 Task: Set the HTTP proxy to "http://user.goit:1202".
Action: Mouse moved to (132, 17)
Screenshot: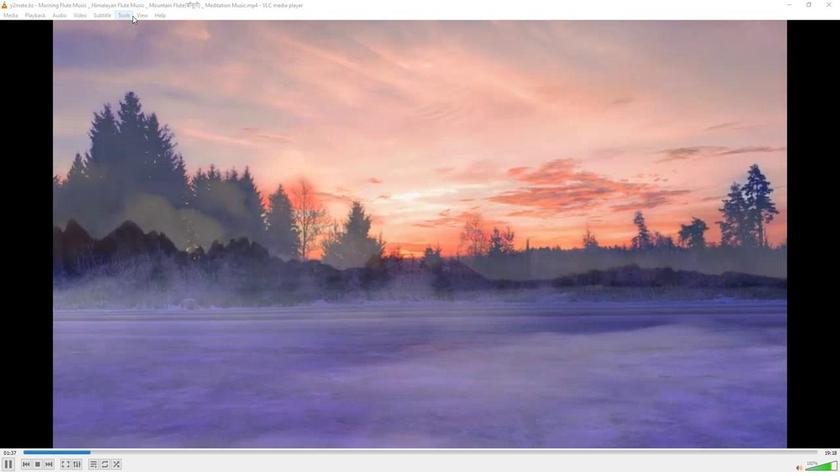 
Action: Mouse pressed left at (132, 17)
Screenshot: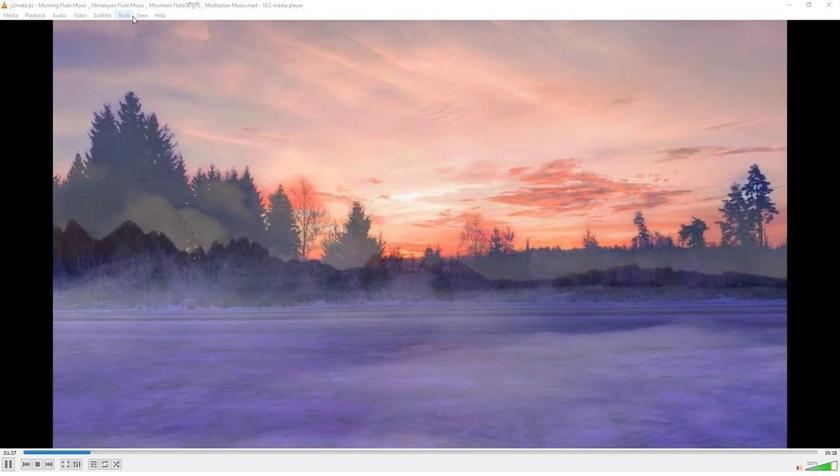 
Action: Mouse moved to (131, 118)
Screenshot: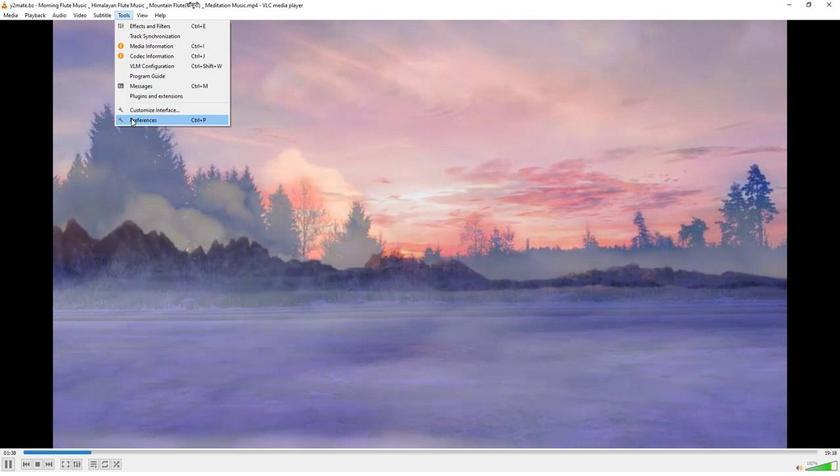 
Action: Mouse pressed left at (131, 118)
Screenshot: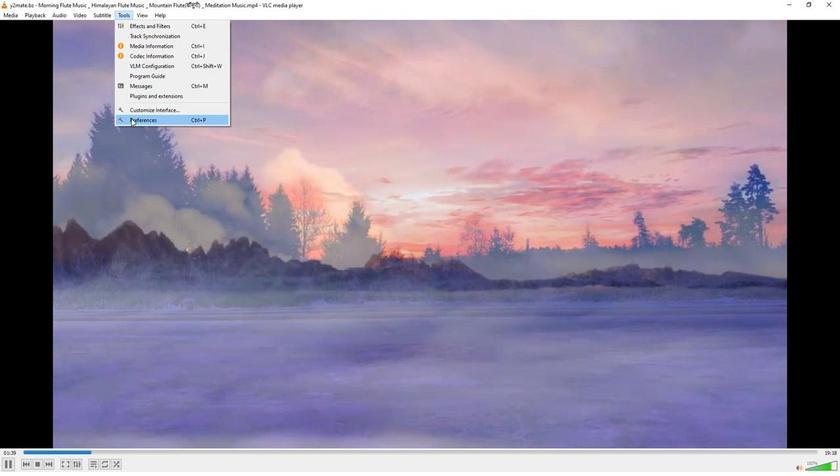 
Action: Mouse moved to (275, 380)
Screenshot: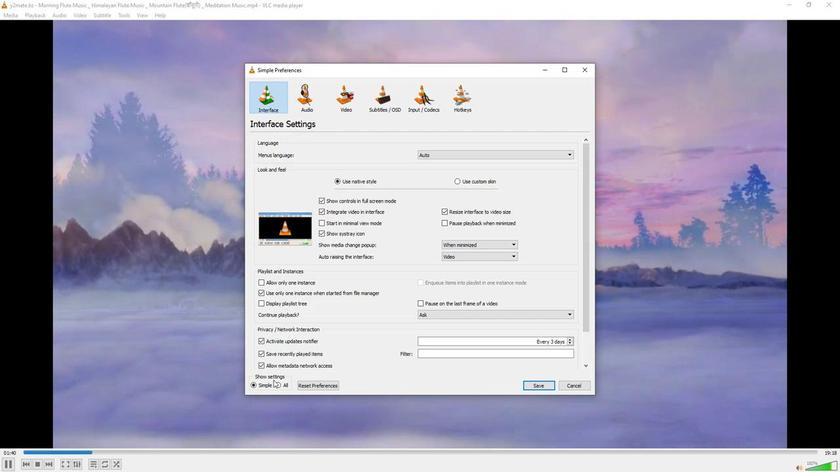 
Action: Mouse pressed left at (275, 380)
Screenshot: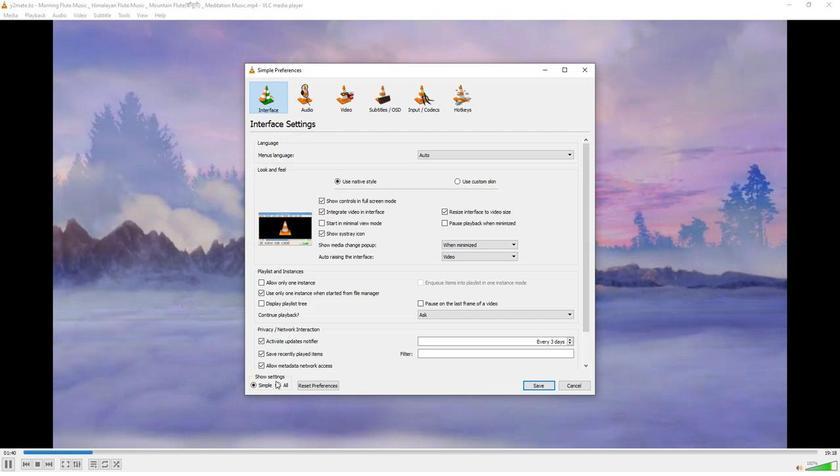 
Action: Mouse moved to (278, 384)
Screenshot: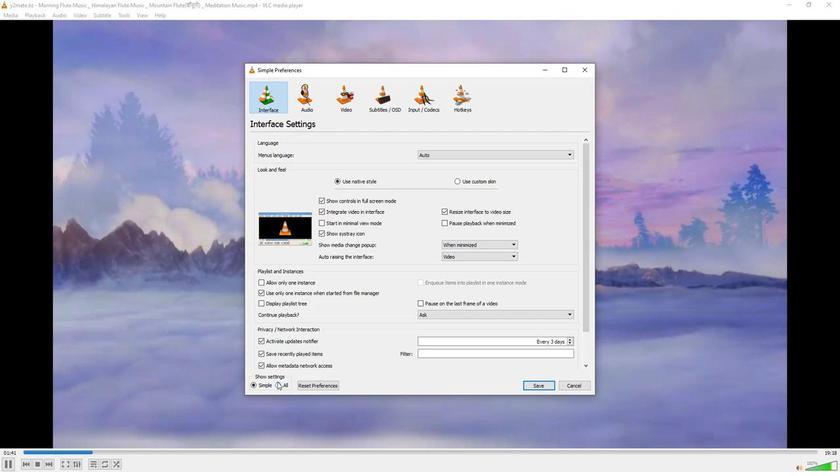 
Action: Mouse pressed left at (278, 384)
Screenshot: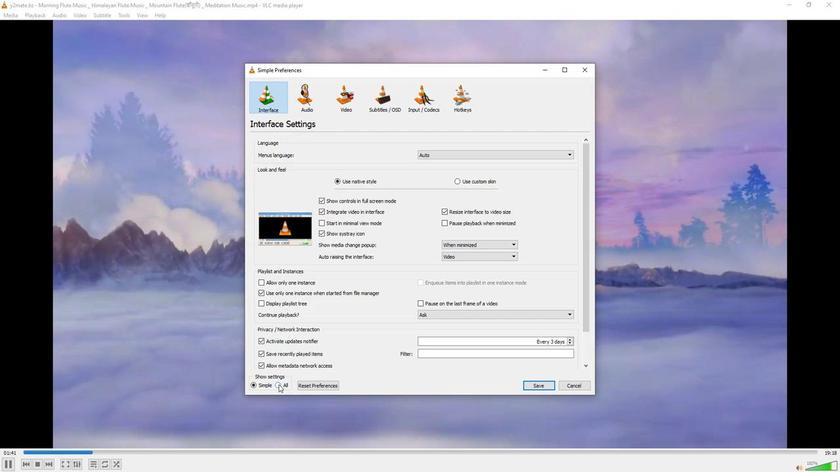 
Action: Mouse moved to (279, 225)
Screenshot: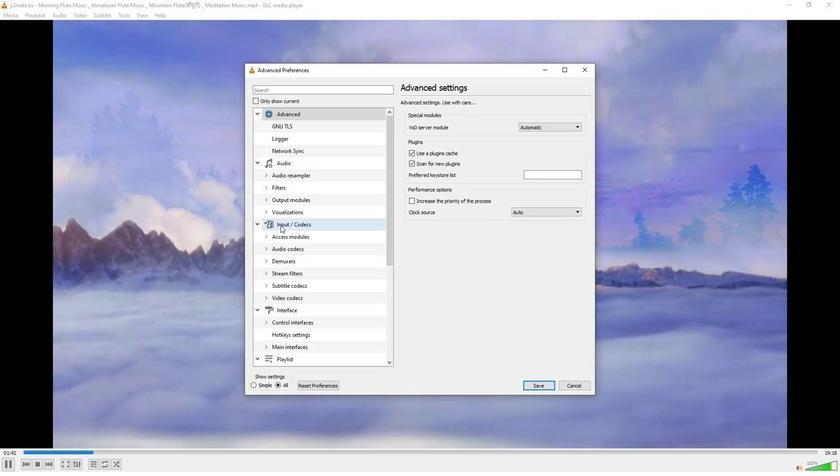 
Action: Mouse pressed left at (279, 225)
Screenshot: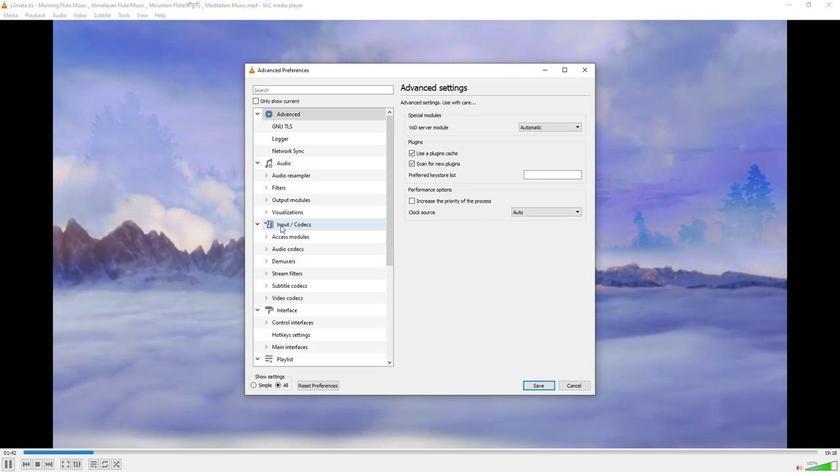 
Action: Mouse moved to (470, 244)
Screenshot: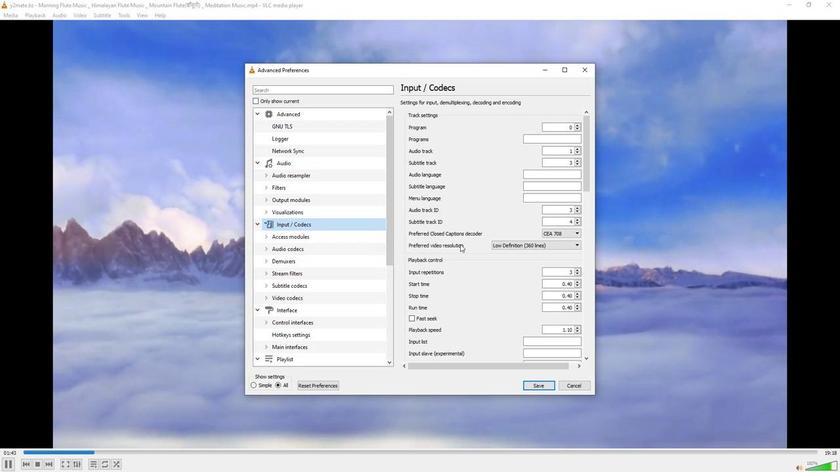 
Action: Mouse scrolled (470, 244) with delta (0, 0)
Screenshot: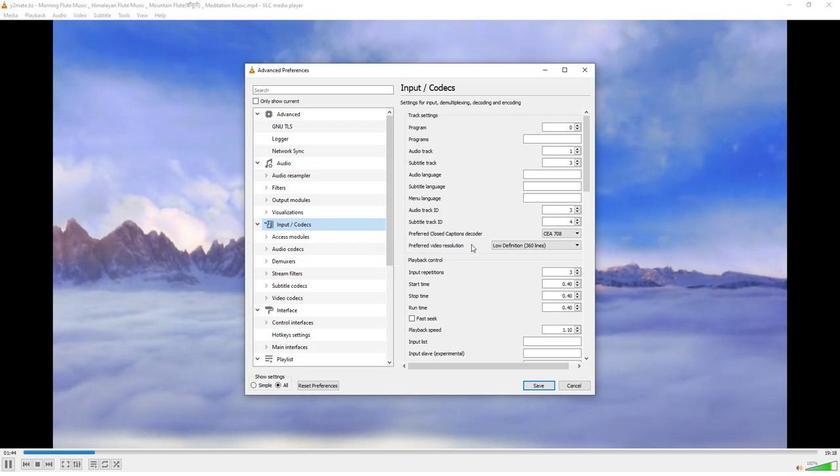 
Action: Mouse scrolled (470, 244) with delta (0, 0)
Screenshot: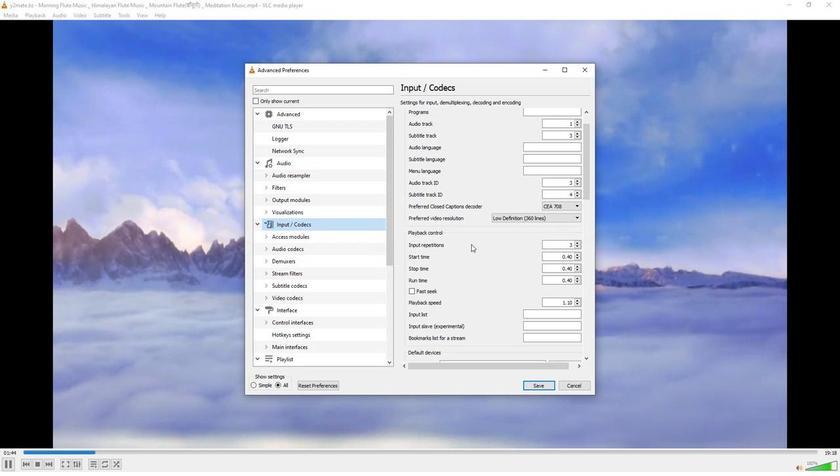 
Action: Mouse scrolled (470, 244) with delta (0, 0)
Screenshot: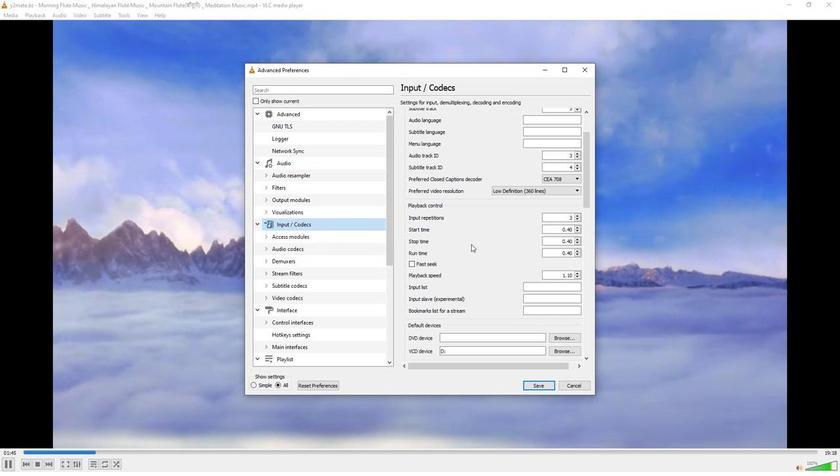 
Action: Mouse scrolled (470, 244) with delta (0, 0)
Screenshot: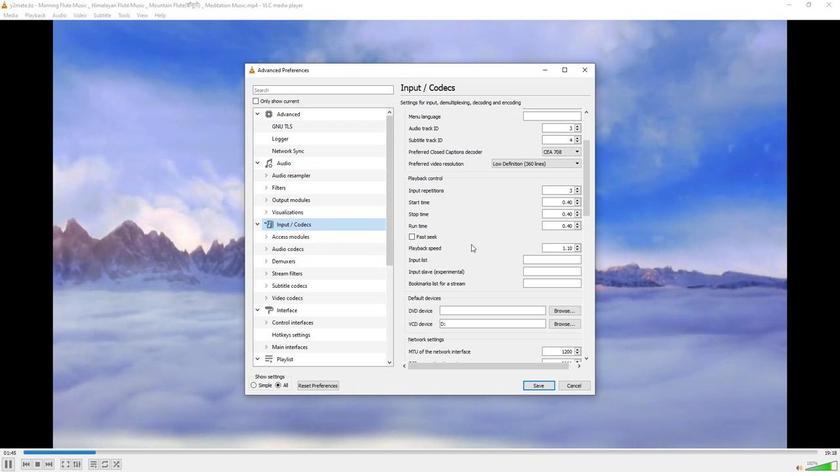 
Action: Mouse scrolled (470, 244) with delta (0, 0)
Screenshot: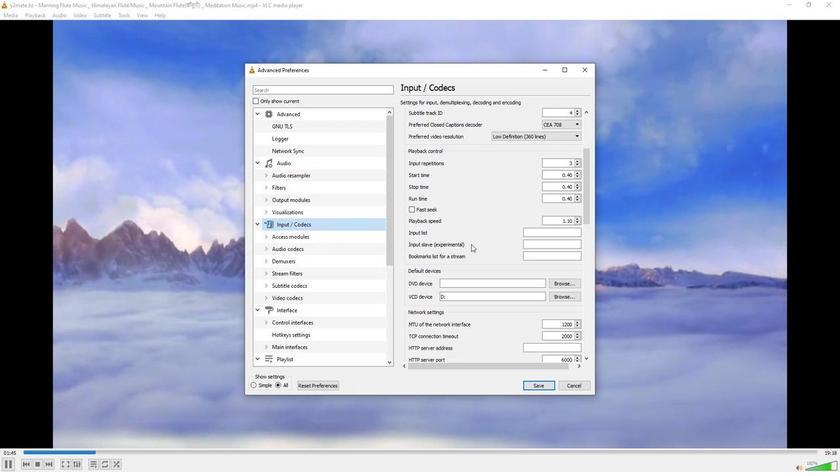 
Action: Mouse scrolled (470, 244) with delta (0, 0)
Screenshot: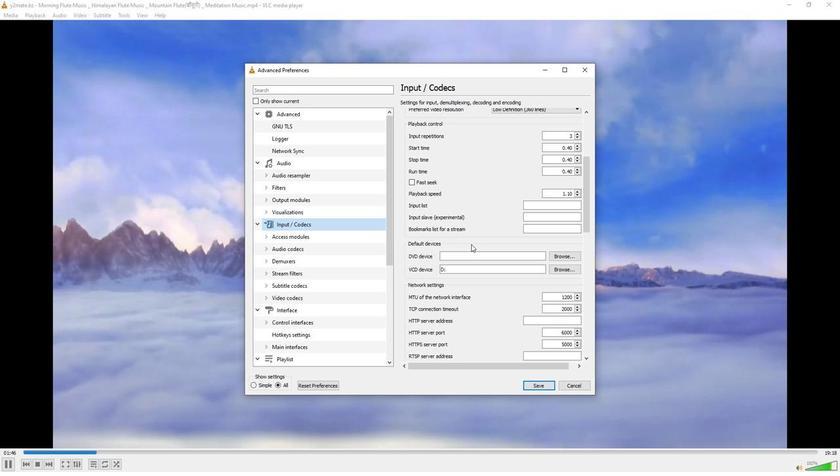 
Action: Mouse scrolled (470, 244) with delta (0, 0)
Screenshot: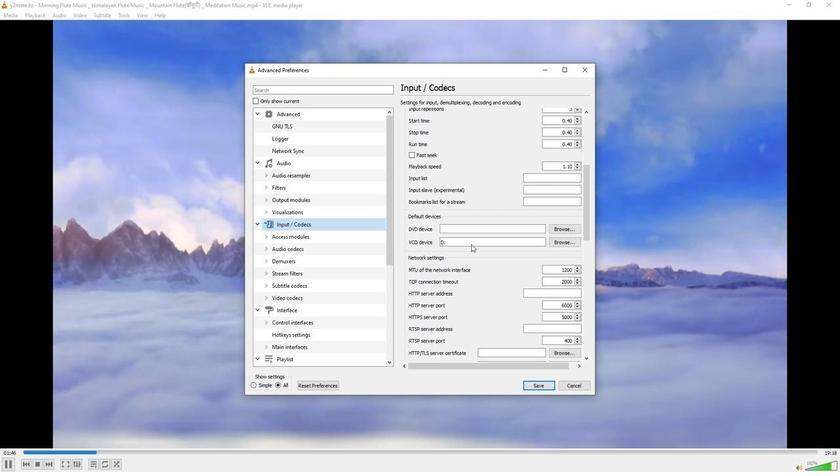
Action: Mouse scrolled (470, 244) with delta (0, 0)
Screenshot: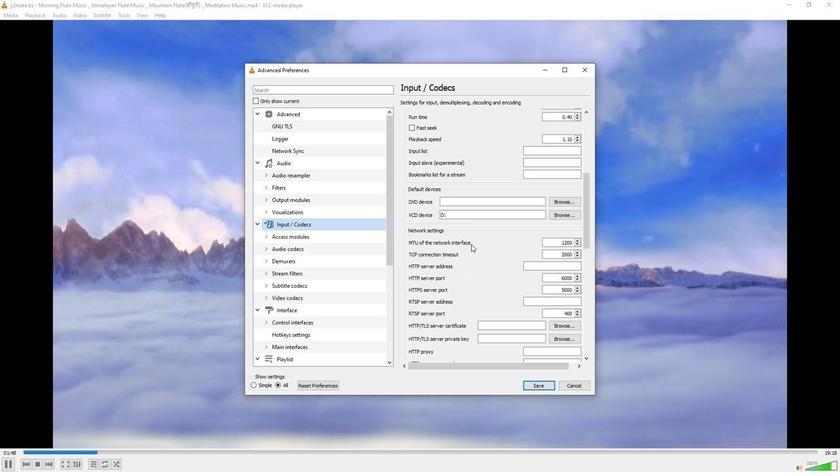 
Action: Mouse scrolled (470, 244) with delta (0, 0)
Screenshot: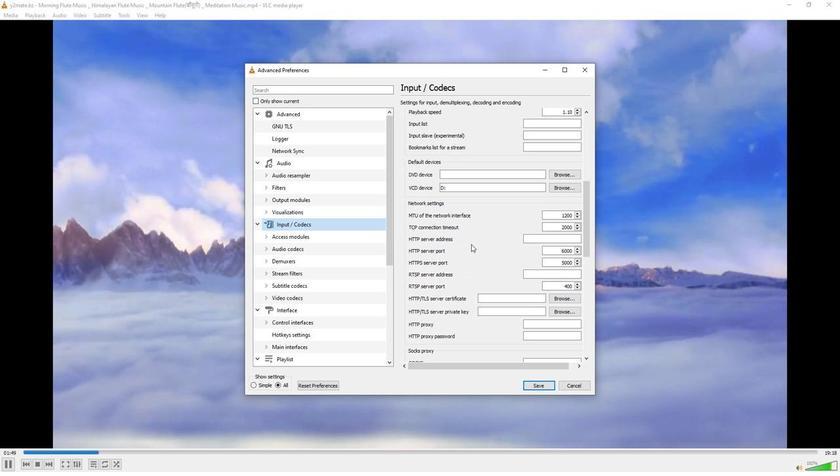
Action: Mouse moved to (537, 299)
Screenshot: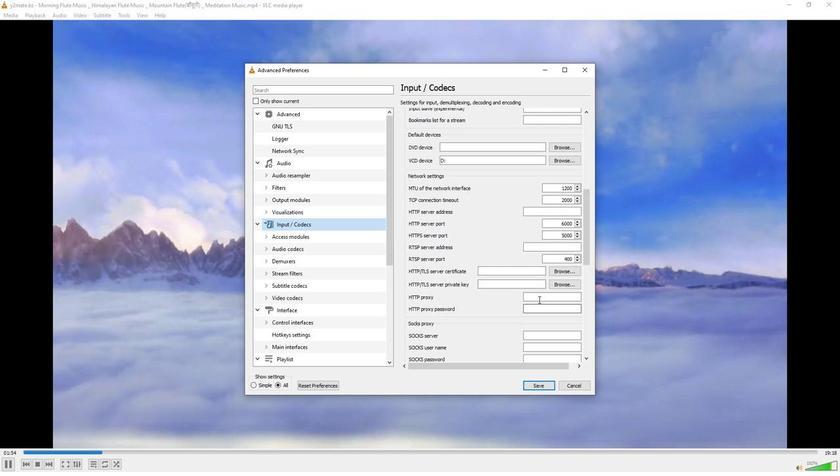 
Action: Mouse pressed left at (537, 299)
Screenshot: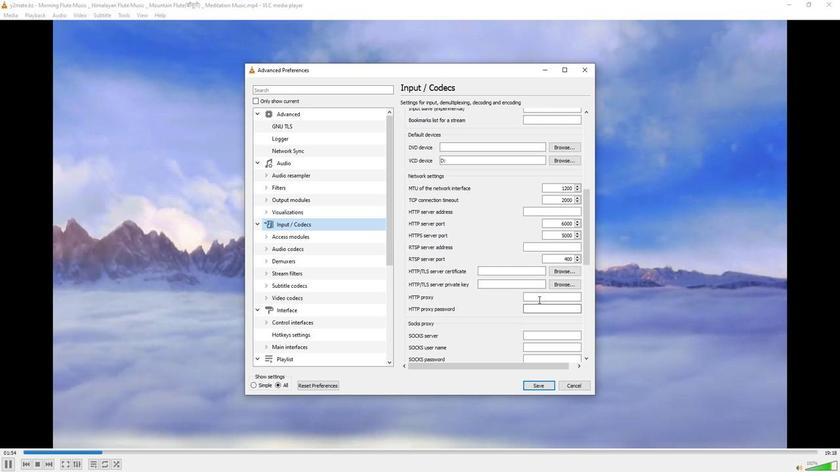 
Action: Mouse moved to (536, 297)
Screenshot: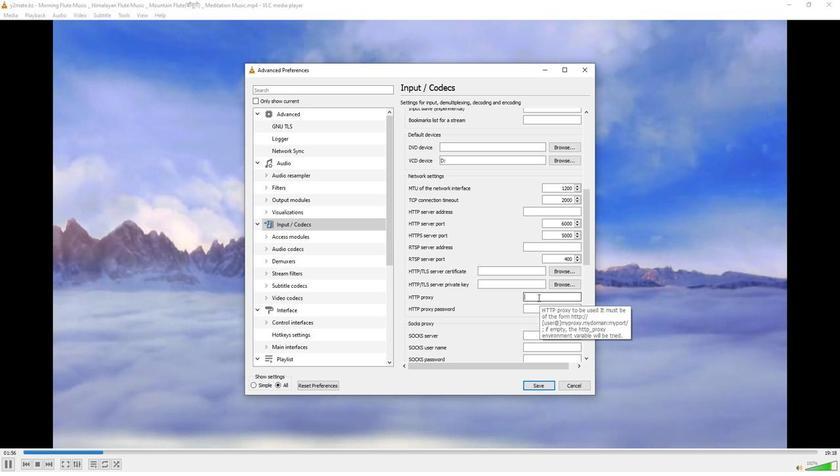 
Action: Key pressed ht
Screenshot: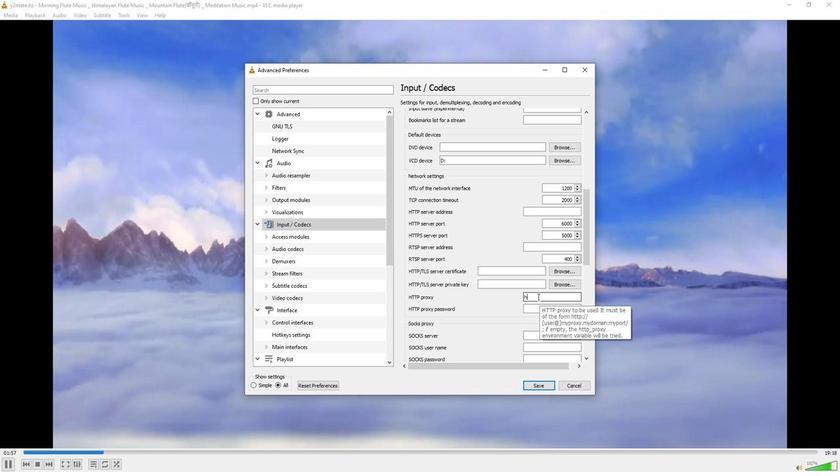 
Action: Mouse moved to (536, 296)
Screenshot: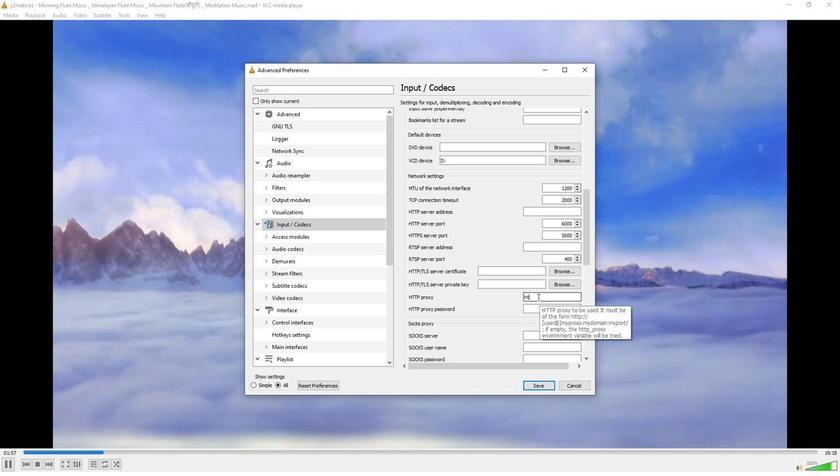 
Action: Key pressed t
Screenshot: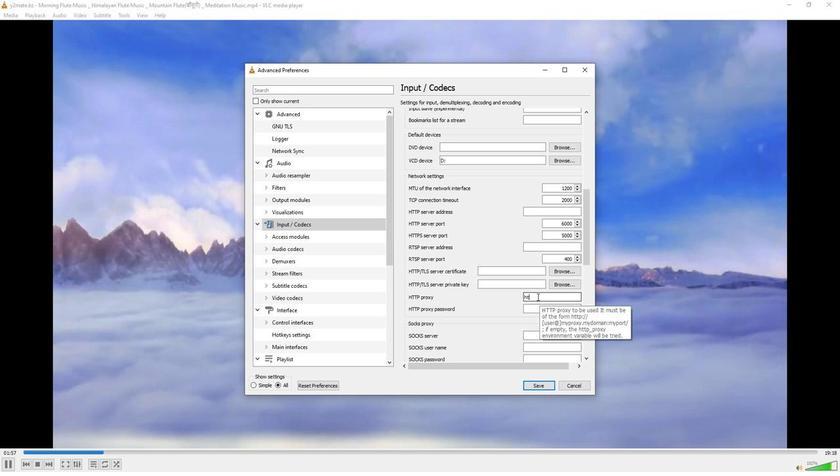 
Action: Mouse moved to (533, 296)
Screenshot: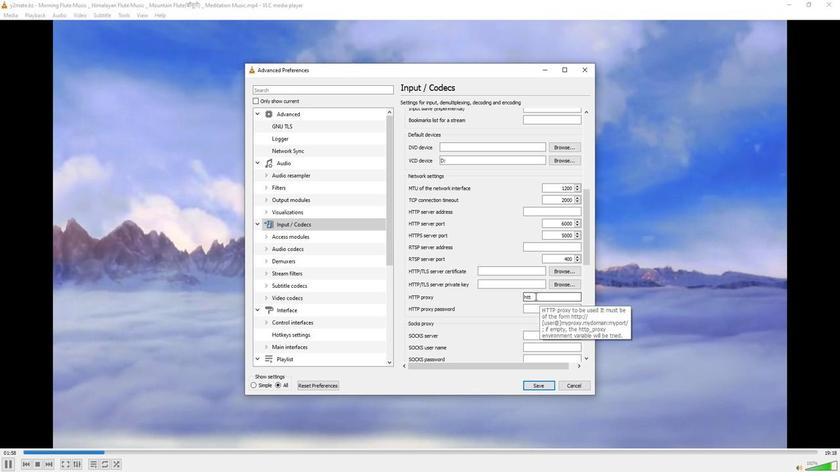 
Action: Key pressed p
Screenshot: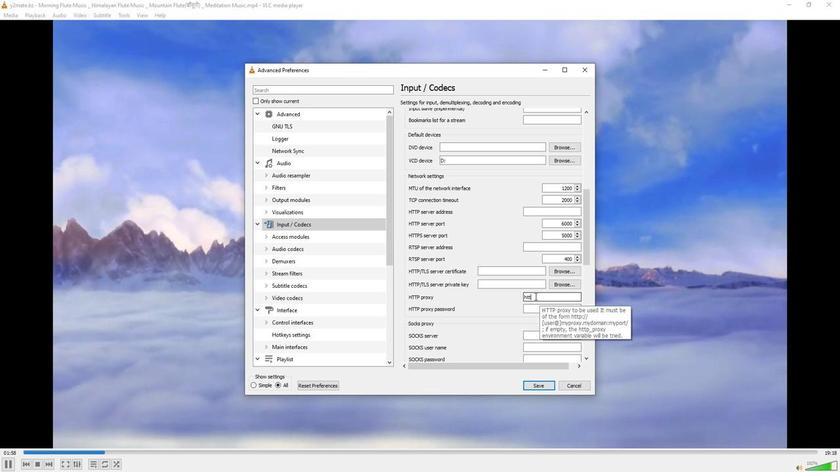 
Action: Mouse moved to (533, 296)
Screenshot: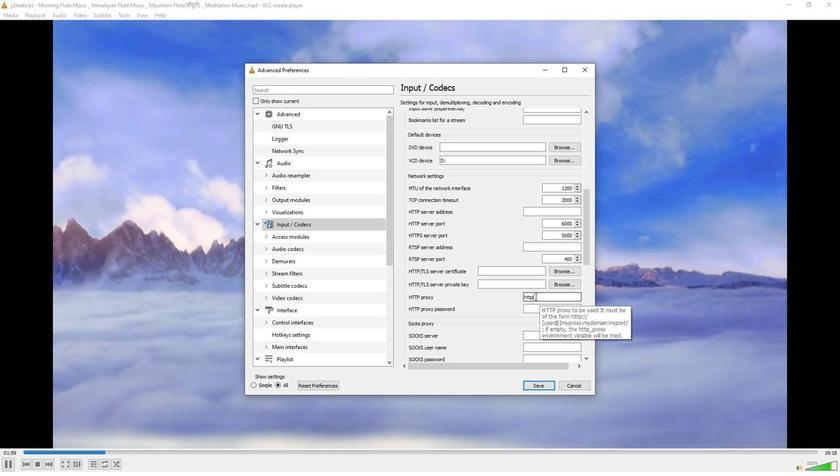 
Action: Key pressed <Key.shift>://user.goit<Key.shift>:1202
Screenshot: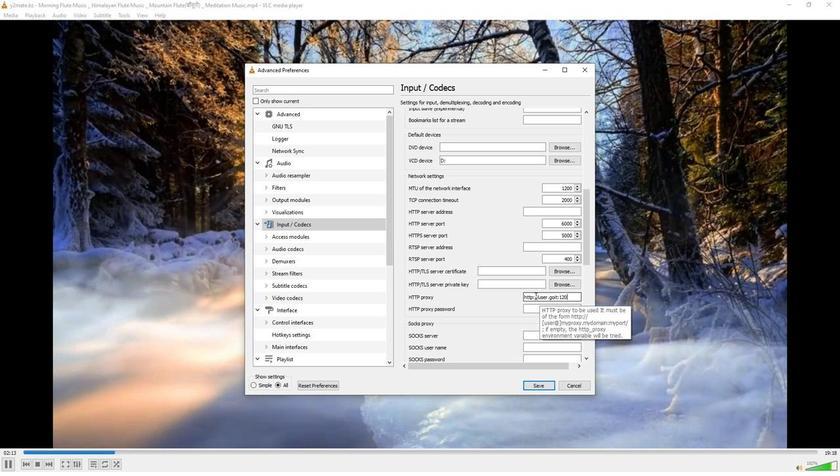 
